 Task: Create in the project TrueNorth in Backlog an issue 'Integrate a new virtual reality feature into an existing mobile application to enhance user engagement and experience', assign it to team member softage.3@softage.net and change the status to IN PROGRESS.
Action: Mouse moved to (317, 237)
Screenshot: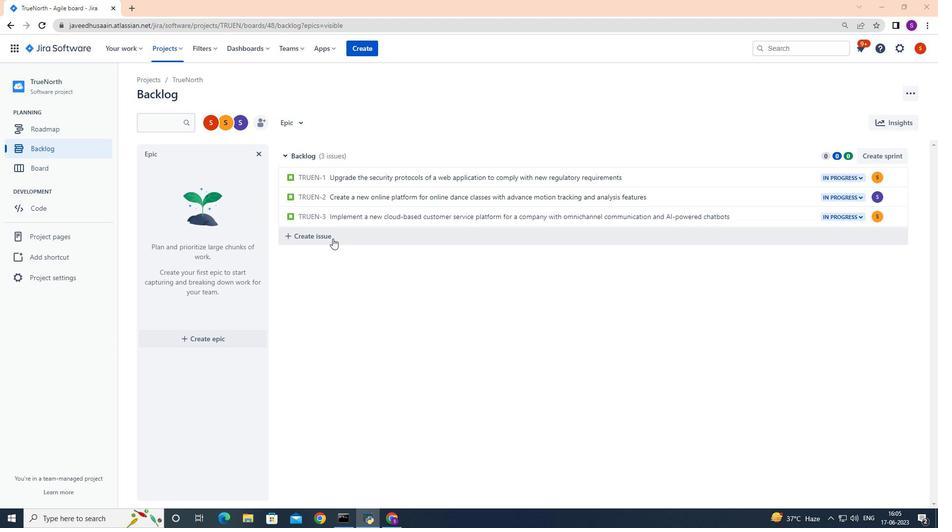 
Action: Mouse pressed left at (317, 237)
Screenshot: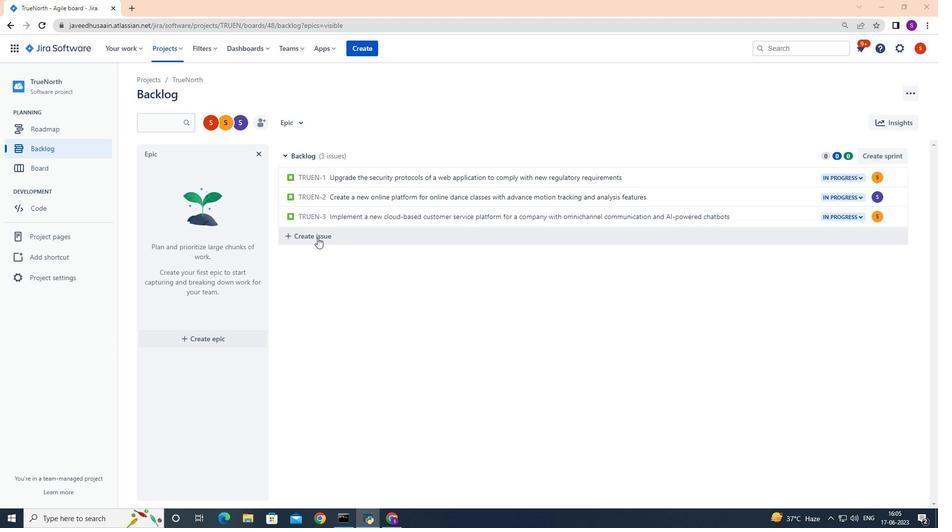 
Action: Mouse pressed left at (317, 237)
Screenshot: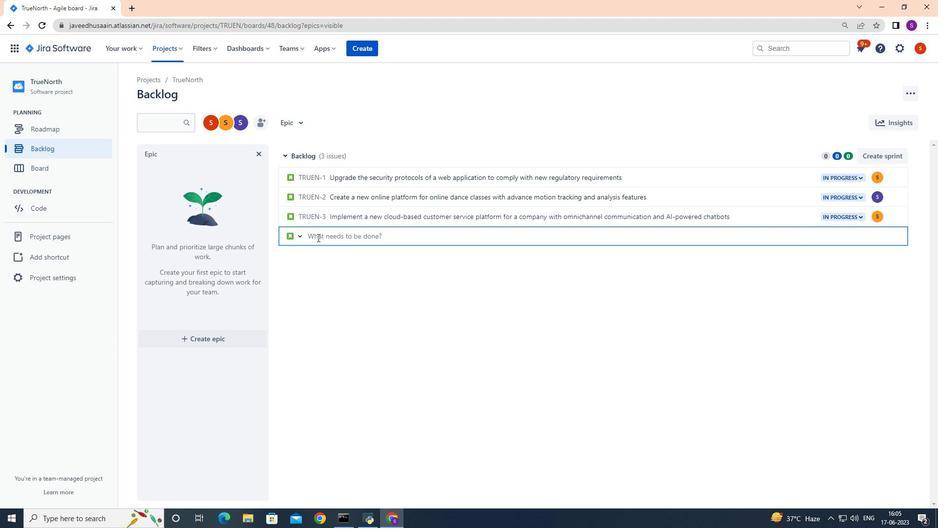 
Action: Key pressed <Key.shift>Inter<Key.backspace>grate<Key.space>a<Key.space>new<Key.space>virtual<Key.space>reality<Key.space>feature<Key.space>into<Key.space>an<Key.space>existing<Key.space>mobile<Key.space>application<Key.space>to<Key.space>enhance<Key.space>user<Key.space>engagement<Key.space>and<Key.space>experience
Screenshot: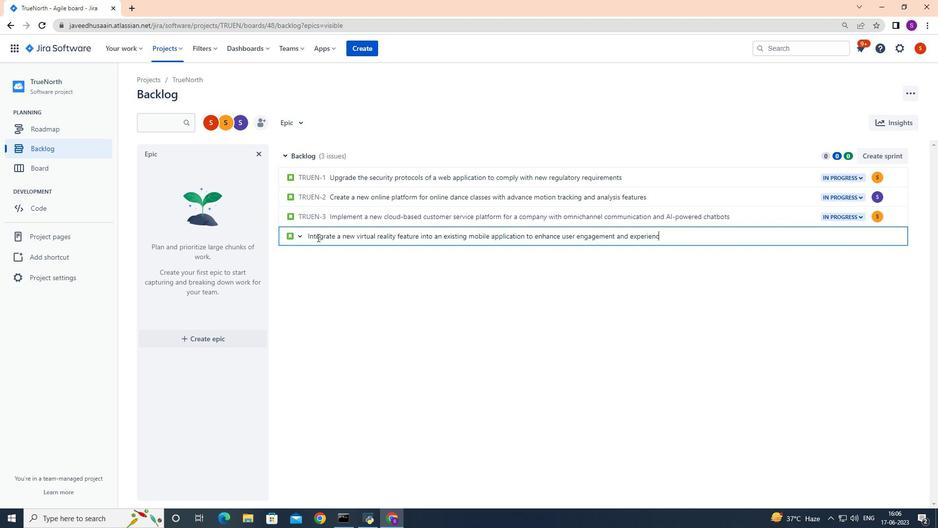 
Action: Mouse moved to (777, 153)
Screenshot: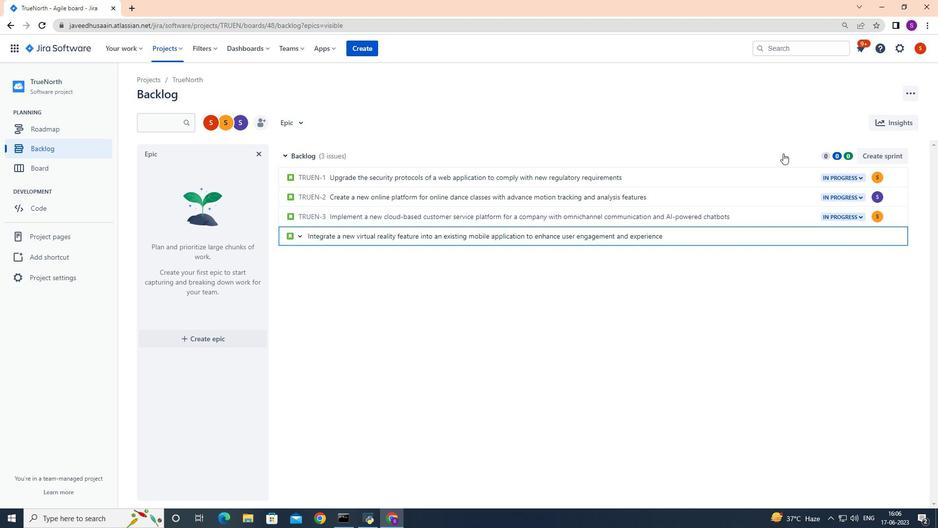 
Action: Key pressed <Key.enter>
Screenshot: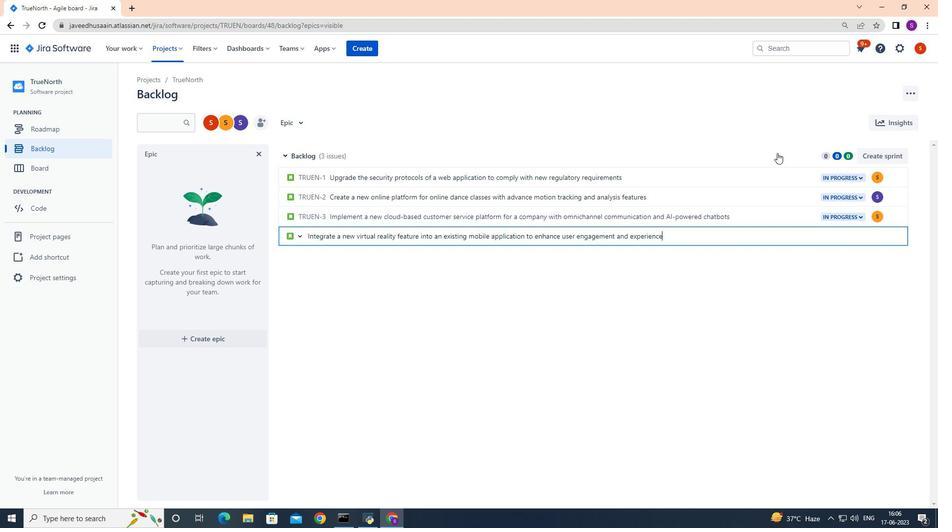 
Action: Mouse moved to (876, 235)
Screenshot: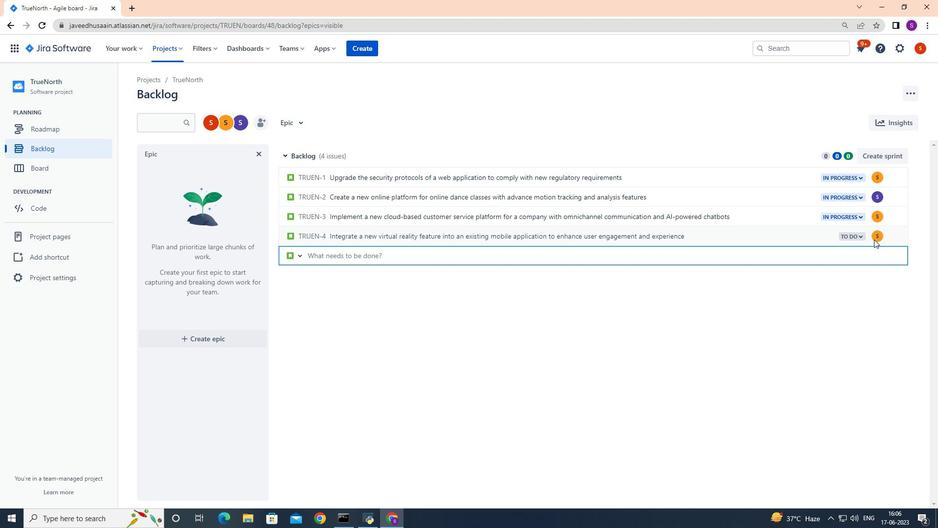 
Action: Mouse pressed left at (876, 235)
Screenshot: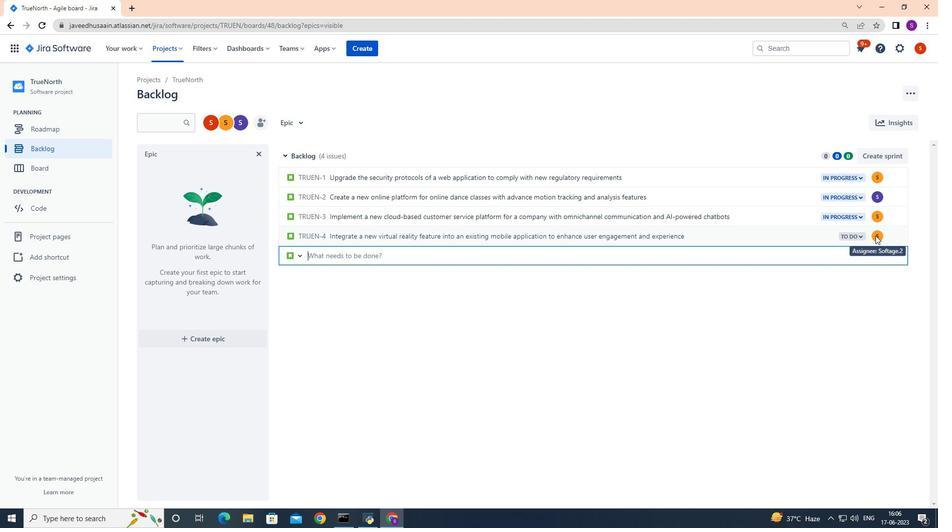 
Action: Mouse moved to (877, 234)
Screenshot: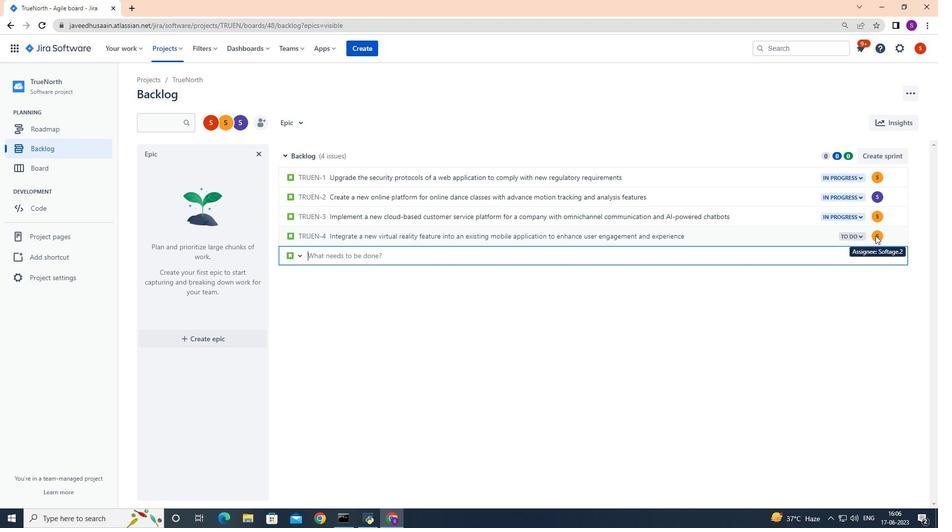 
Action: Mouse pressed left at (877, 234)
Screenshot: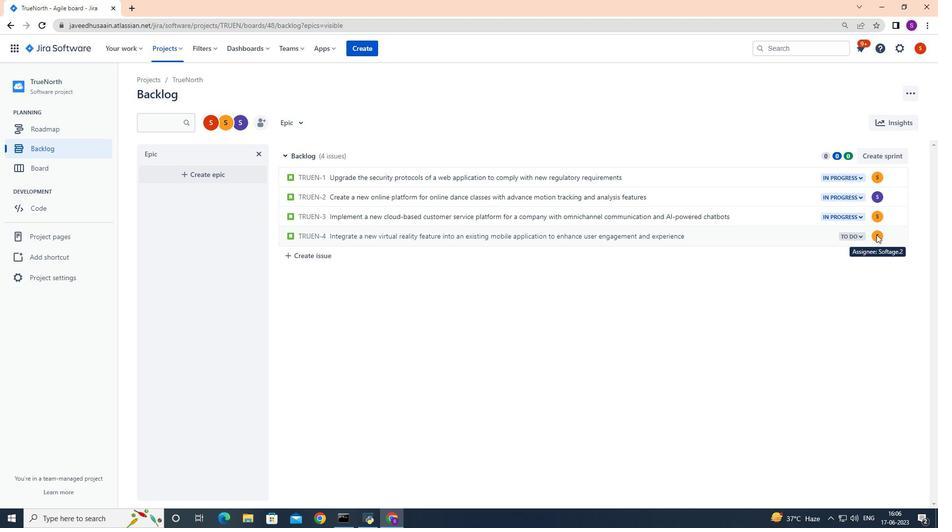 
Action: Mouse moved to (878, 235)
Screenshot: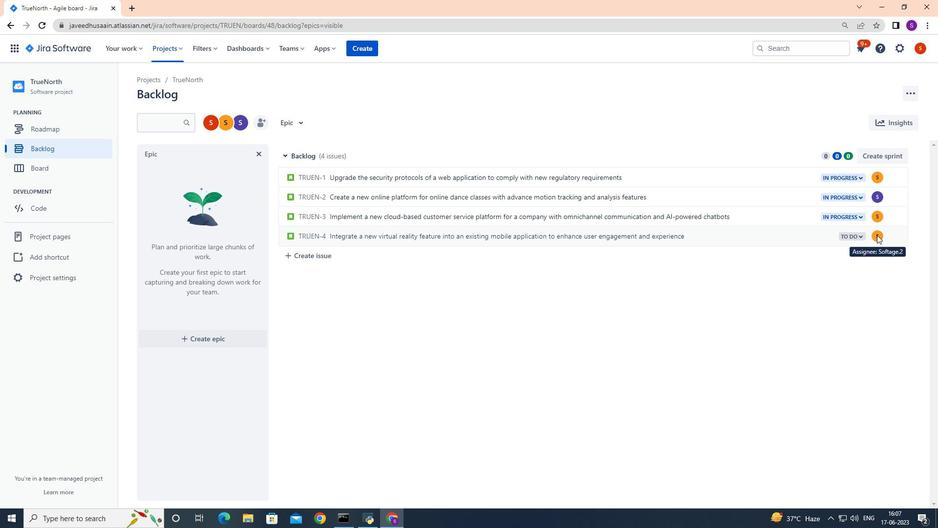 
Action: Mouse pressed left at (878, 235)
Screenshot: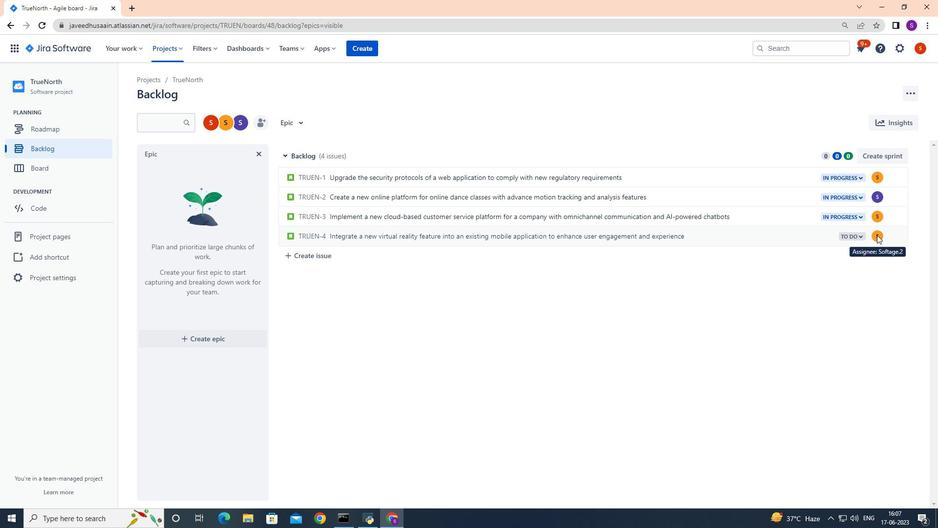 
Action: Mouse moved to (879, 237)
Screenshot: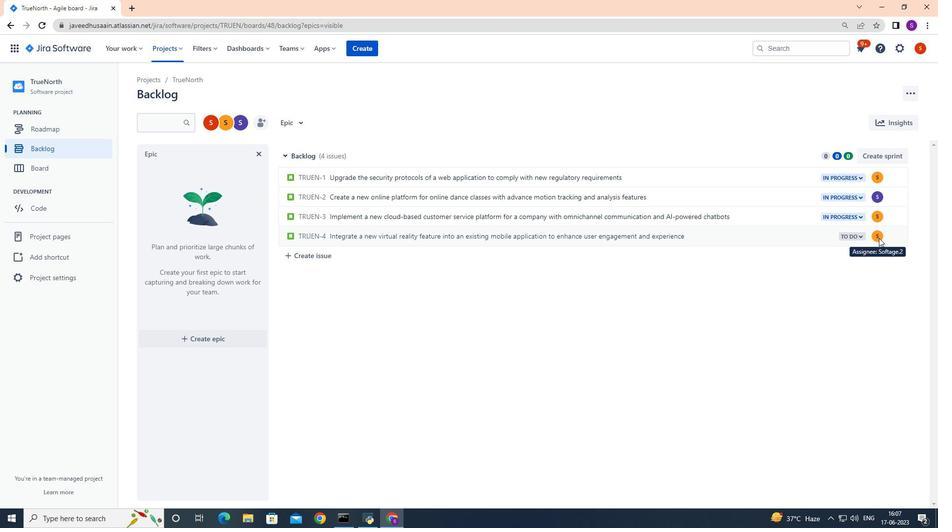 
Action: Mouse pressed left at (879, 237)
Screenshot: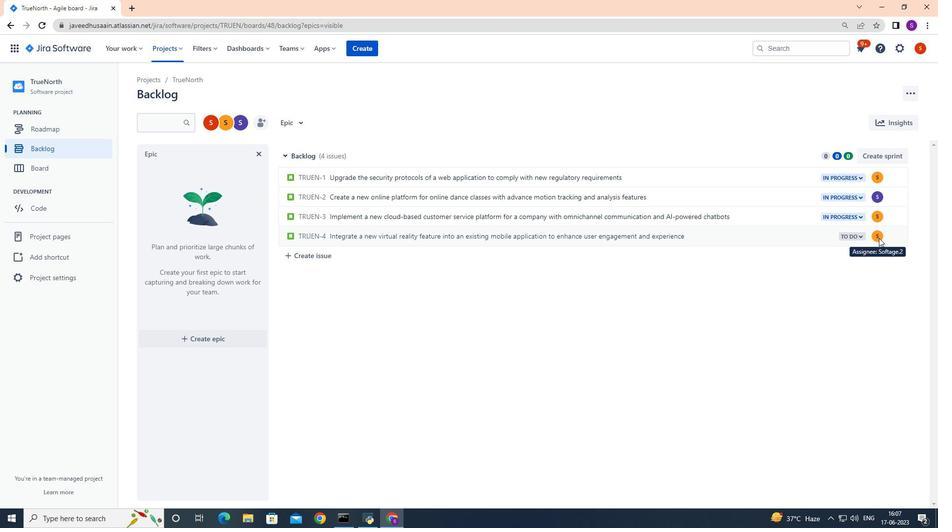 
Action: Mouse moved to (880, 237)
Screenshot: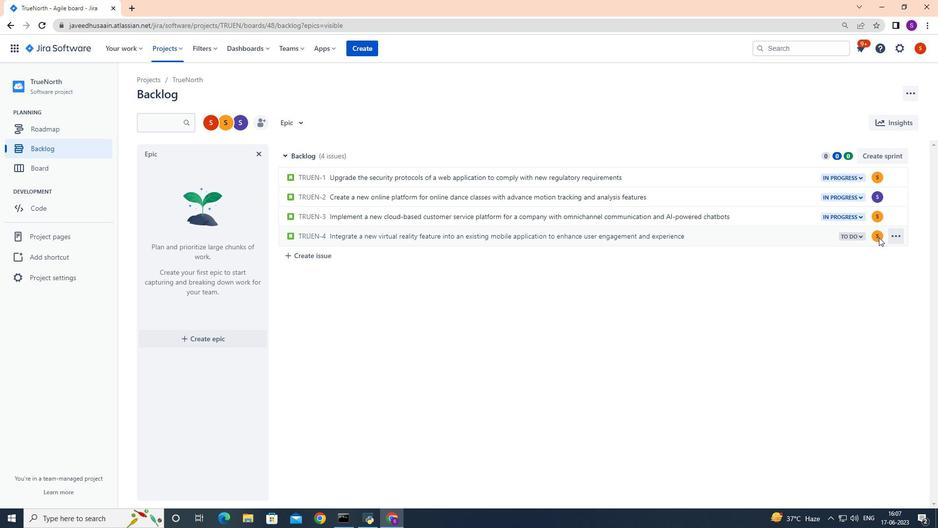 
Action: Mouse pressed left at (880, 237)
Screenshot: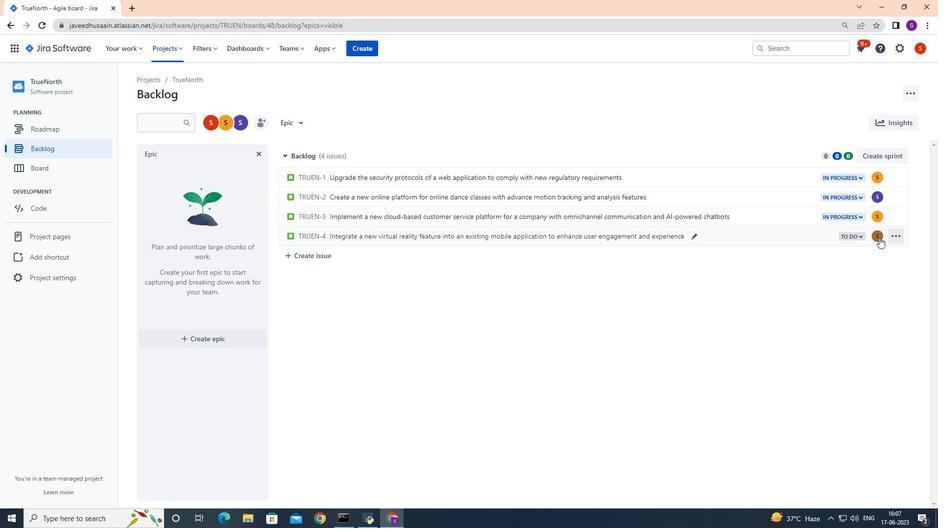 
Action: Mouse moved to (840, 256)
Screenshot: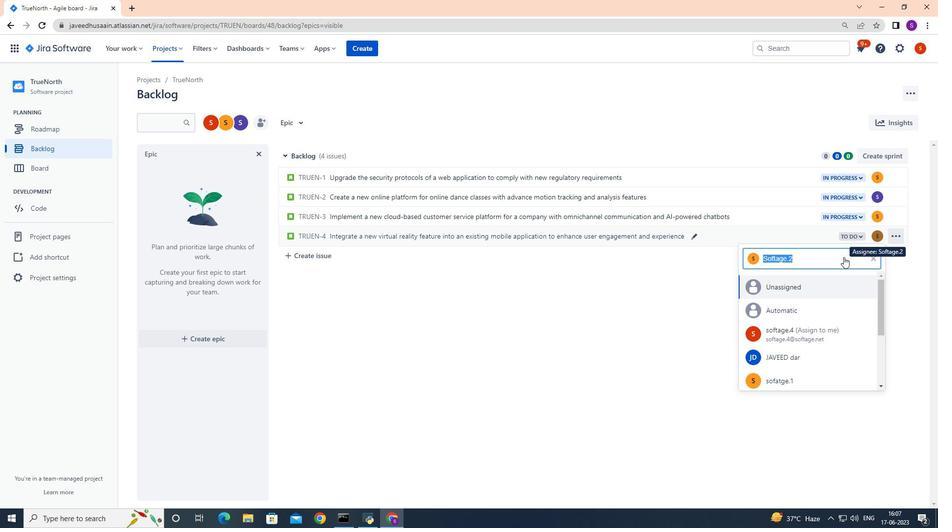
Action: Key pressed <Key.backspace>softage.3<Key.shift><Key.shift><Key.shift><Key.shift><Key.shift><Key.shift>@softage.net
Screenshot: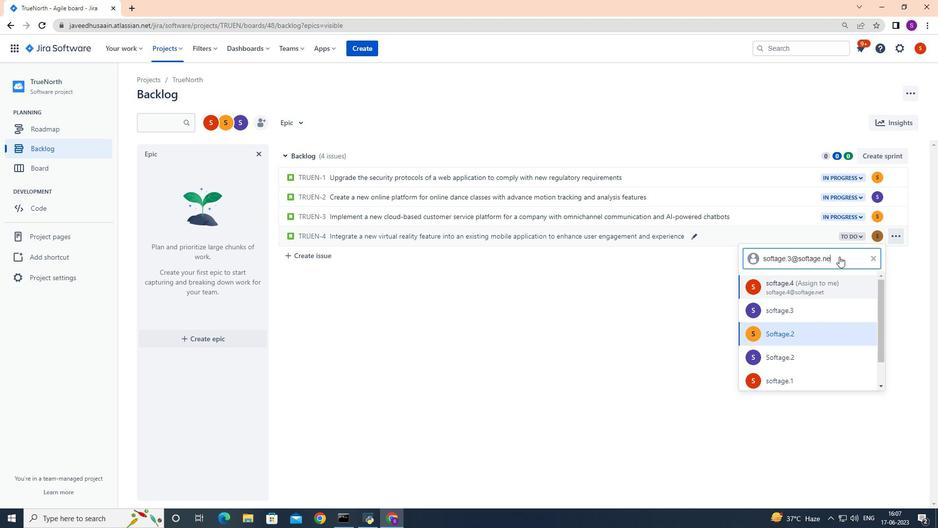 
Action: Mouse moved to (802, 282)
Screenshot: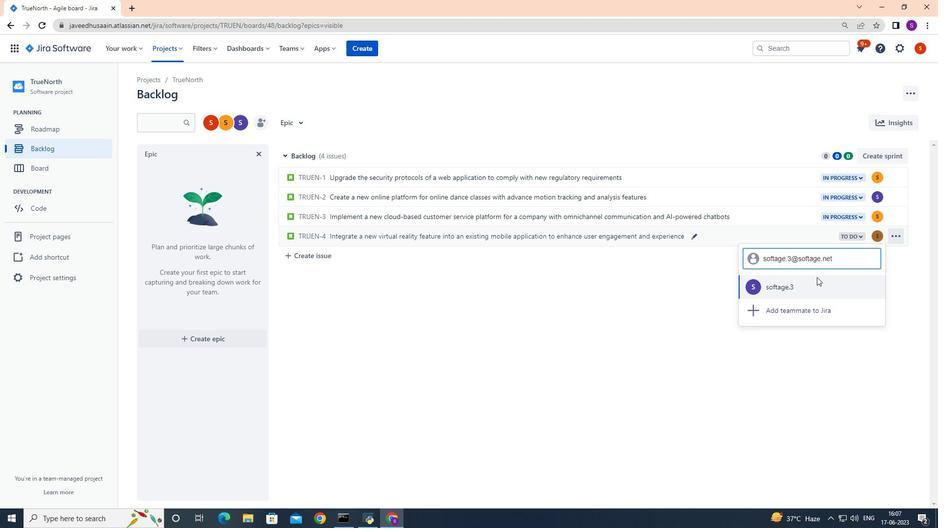 
Action: Mouse pressed left at (802, 282)
Screenshot: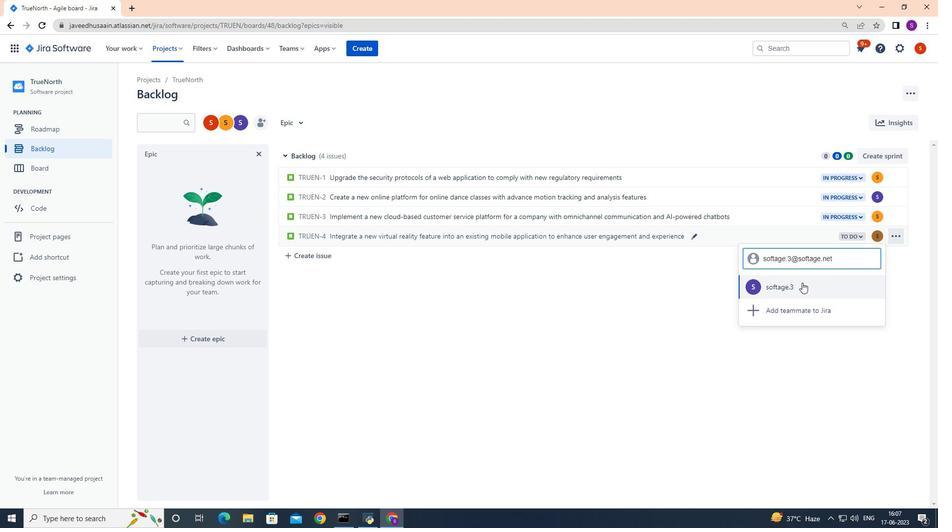 
Action: Mouse moved to (863, 233)
Screenshot: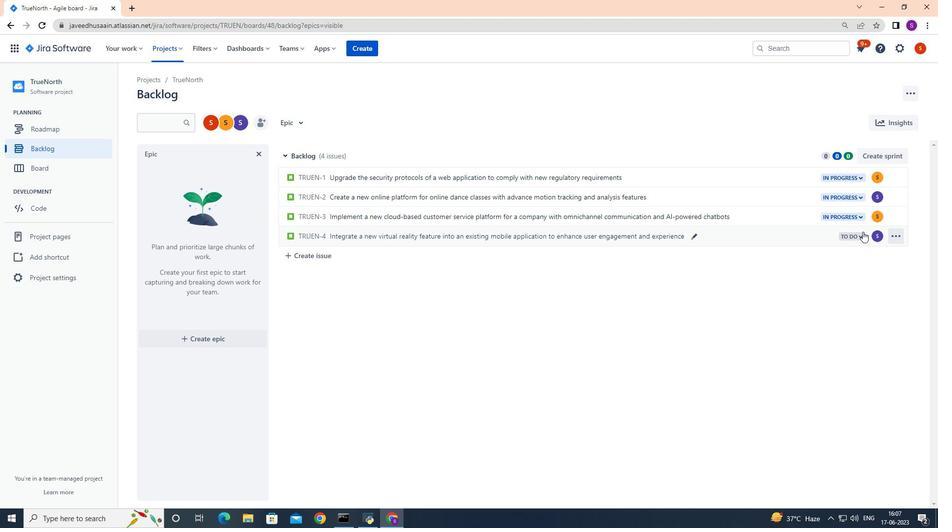
Action: Mouse pressed left at (863, 233)
Screenshot: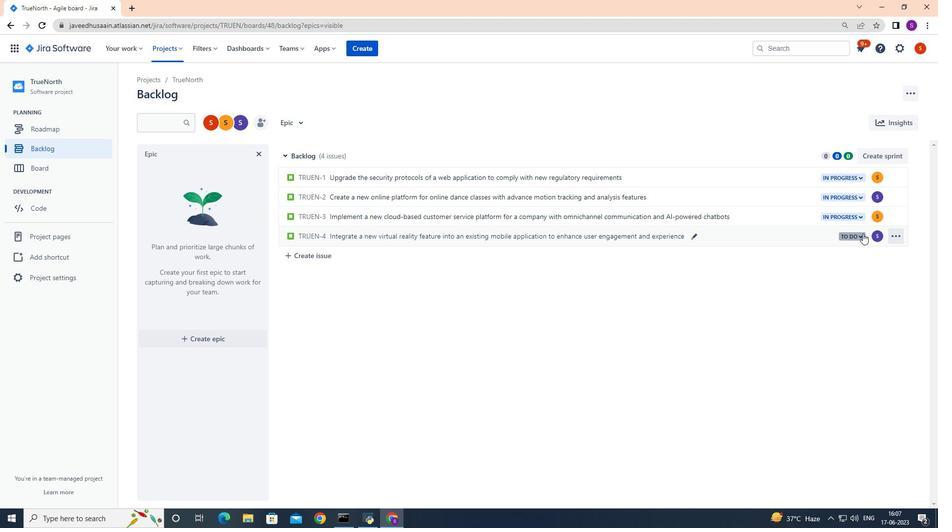 
Action: Mouse moved to (801, 252)
Screenshot: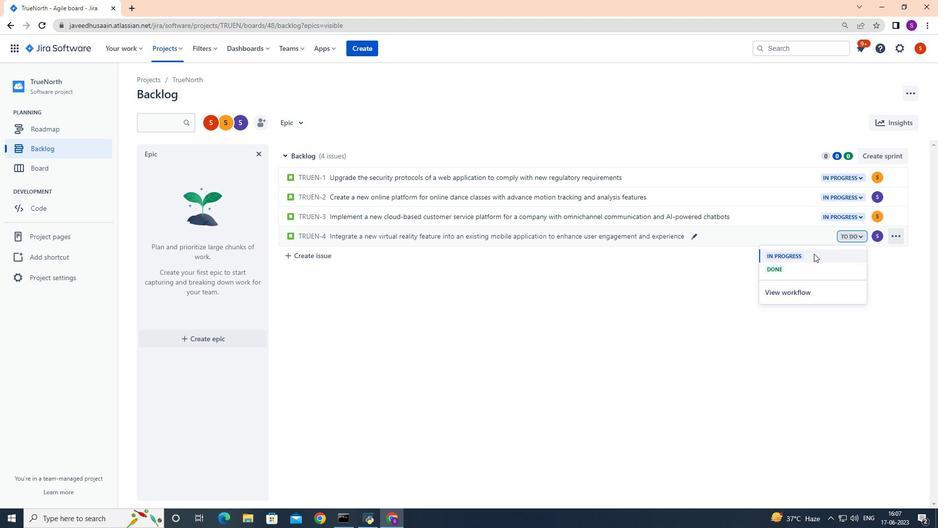 
Action: Mouse pressed left at (801, 252)
Screenshot: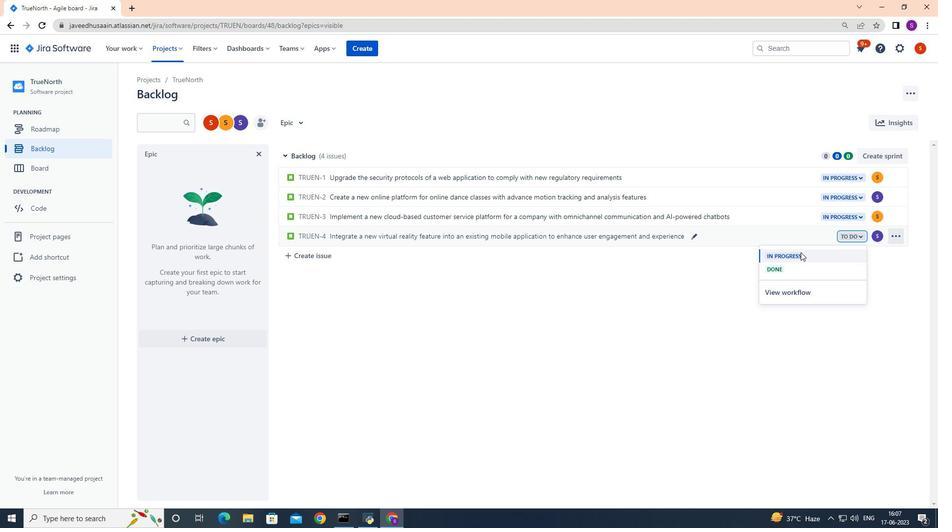 
